 Task: Create Card Sales Meeting Review in Board Competitive Intelligence Best Practices to Workspace Backup and Recovery Software. Create Card Parkour Review in Board Social Media Advertising Targeting to Workspace Backup and Recovery Software. Create Card Sales Proposal Review in Board Customer Service Self-Service Support Content Creation and Optimization to Workspace Backup and Recovery Software
Action: Mouse moved to (62, 262)
Screenshot: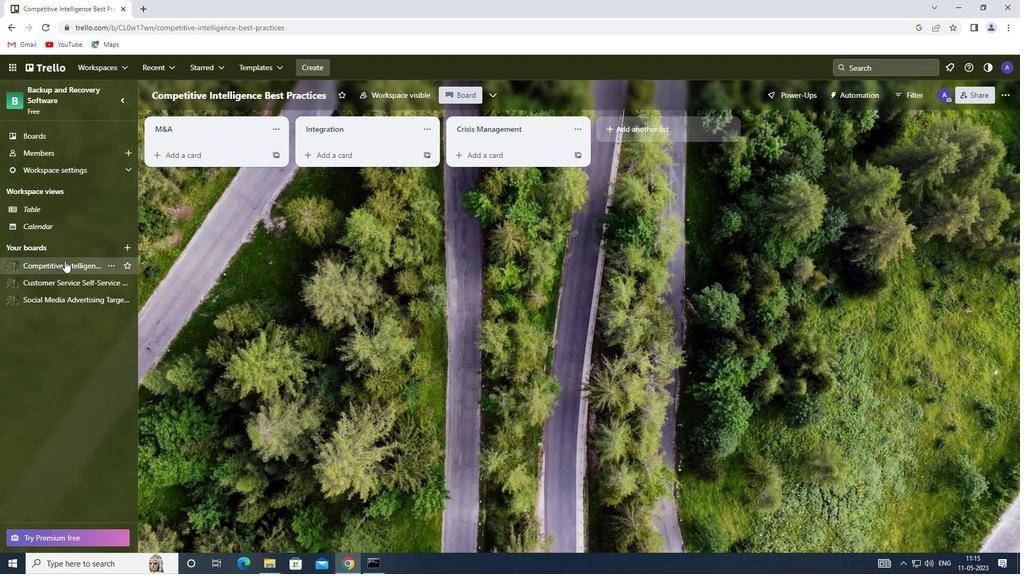 
Action: Mouse pressed left at (62, 262)
Screenshot: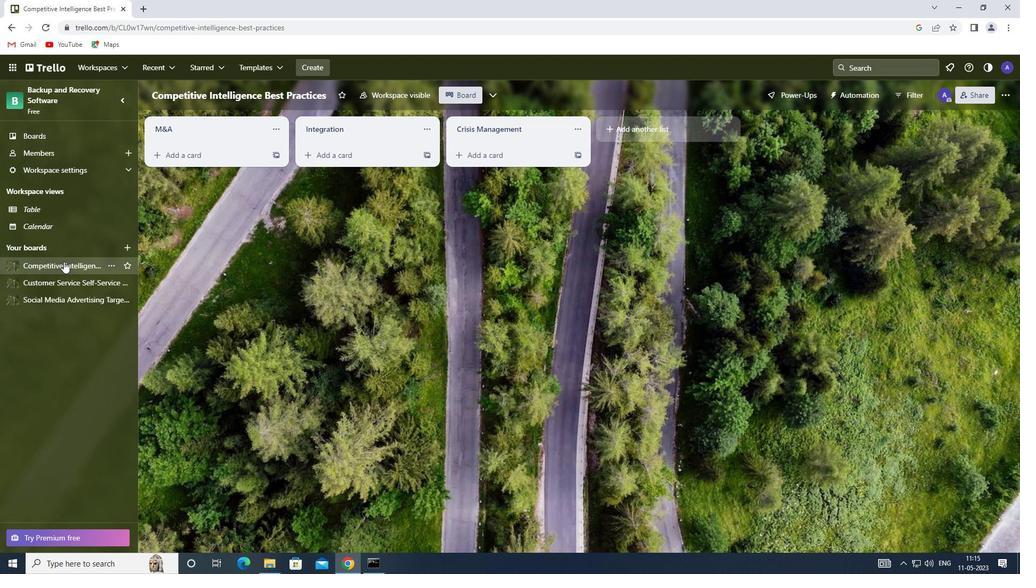 
Action: Mouse moved to (185, 156)
Screenshot: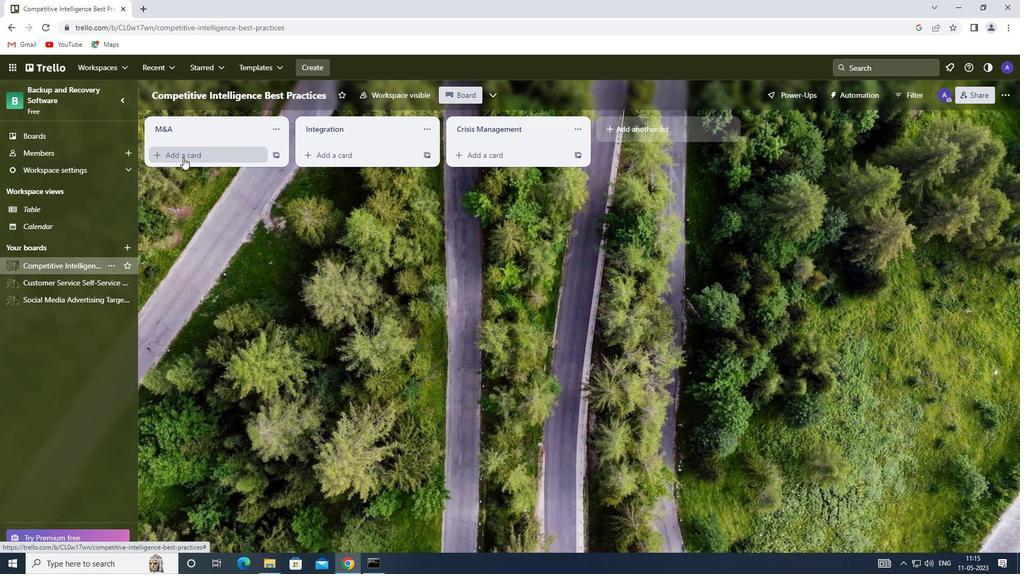 
Action: Mouse pressed left at (185, 156)
Screenshot: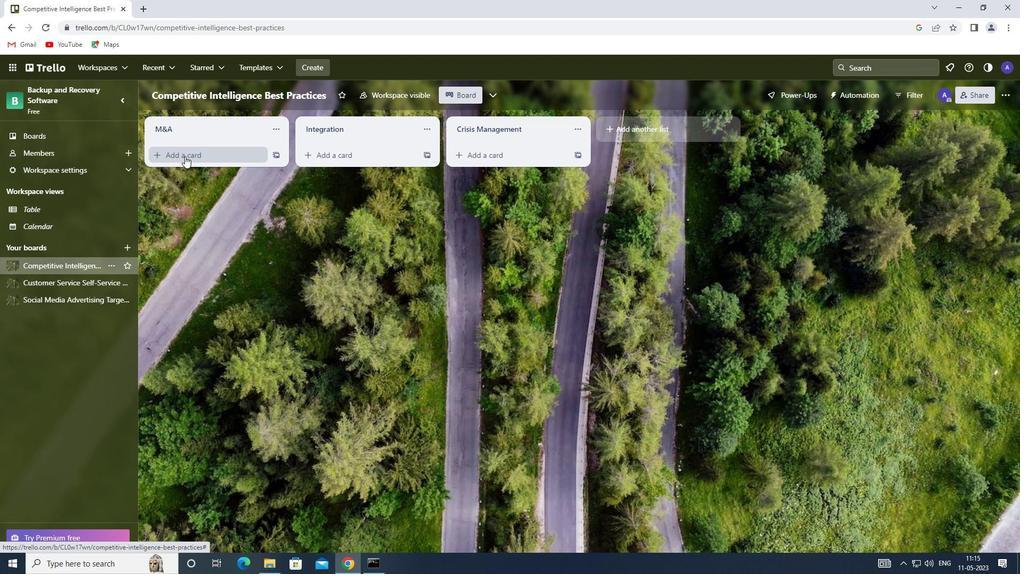 
Action: Mouse moved to (194, 150)
Screenshot: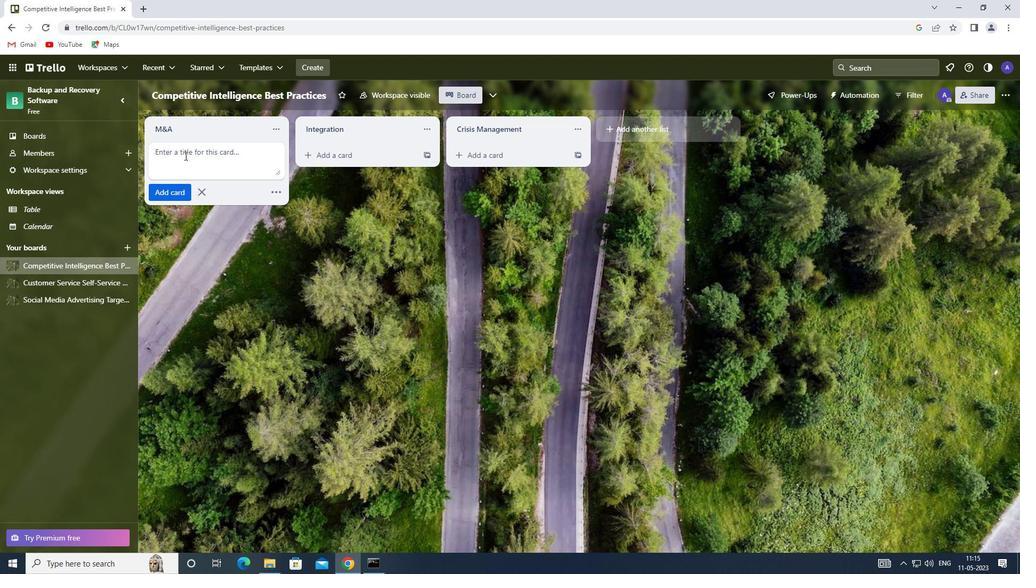 
Action: Key pressed <Key.shift><Key.shift>SALES<Key.space><Key.shift>MEETING<Key.space><Key.shift>REVIEW<Key.enter>
Screenshot: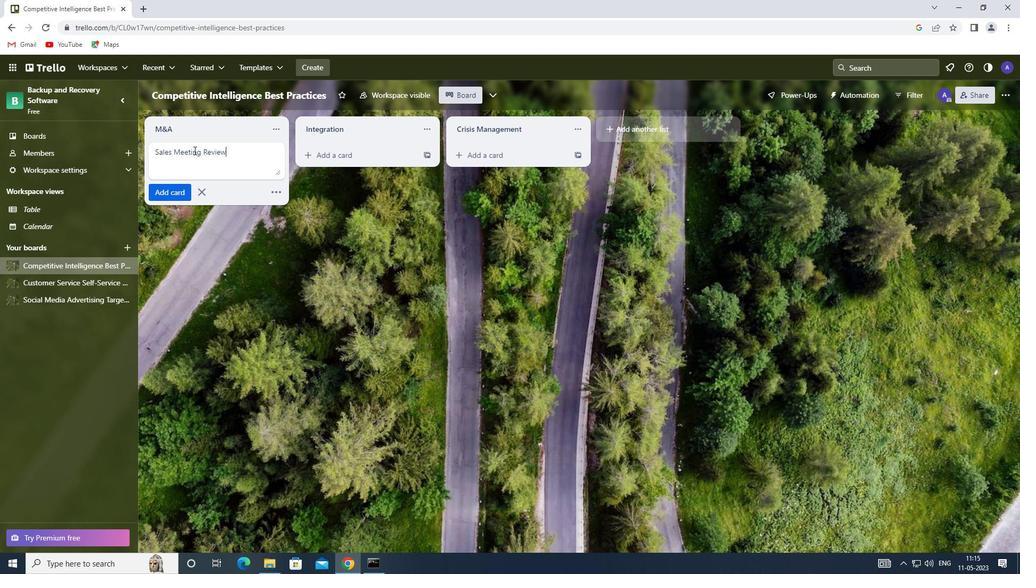 
Action: Mouse moved to (44, 293)
Screenshot: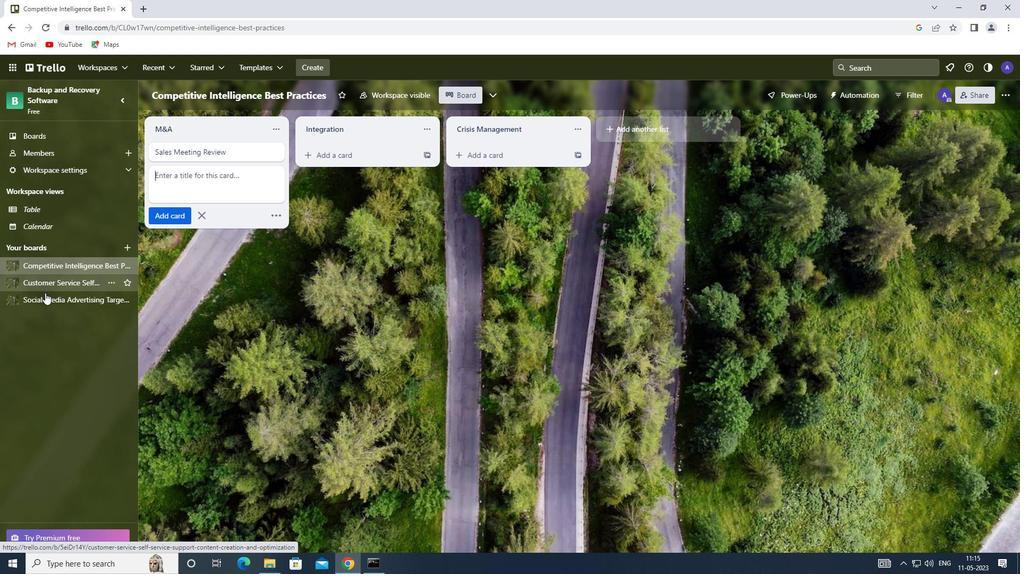 
Action: Mouse pressed left at (44, 293)
Screenshot: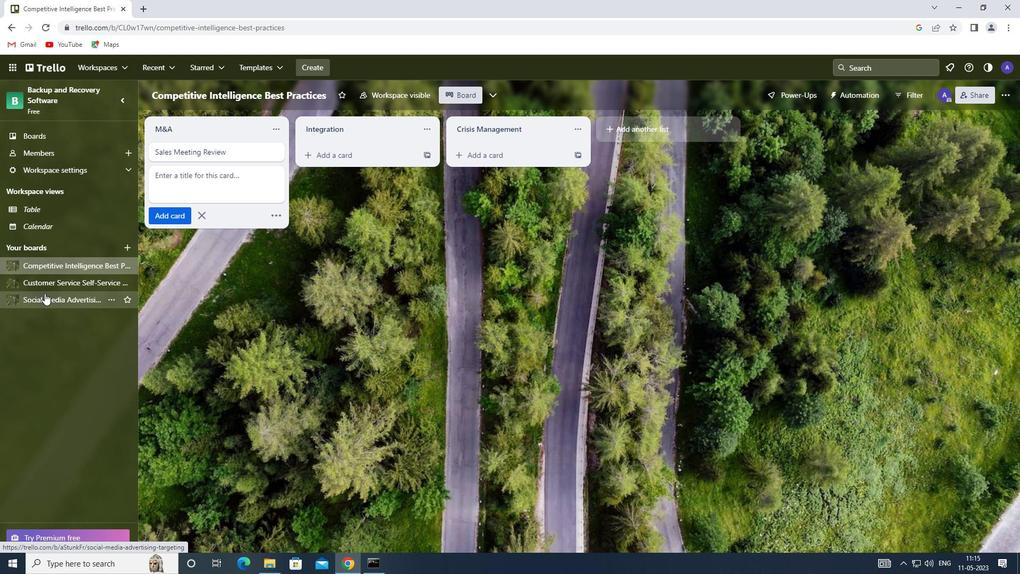 
Action: Mouse moved to (174, 158)
Screenshot: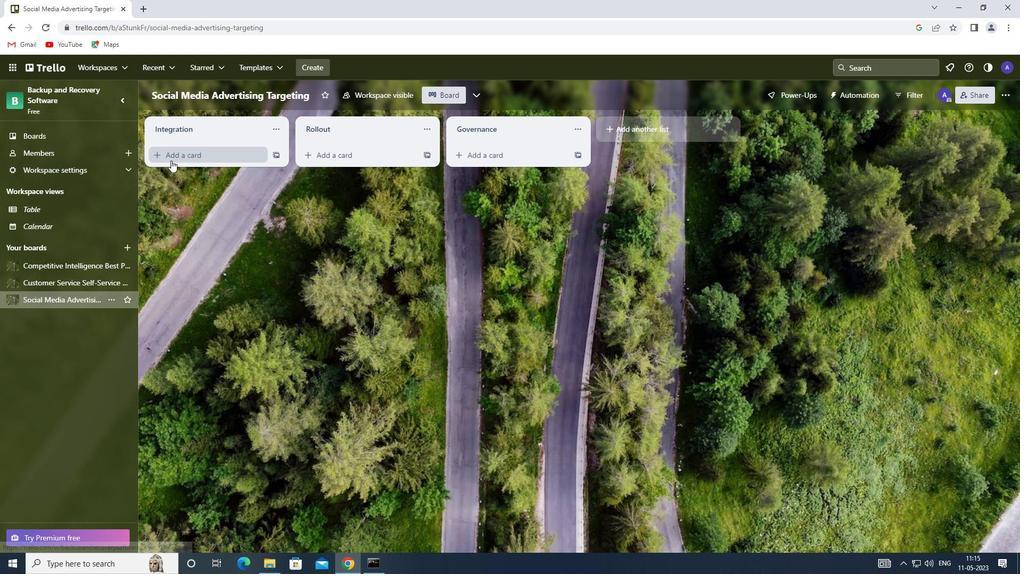 
Action: Mouse pressed left at (174, 158)
Screenshot: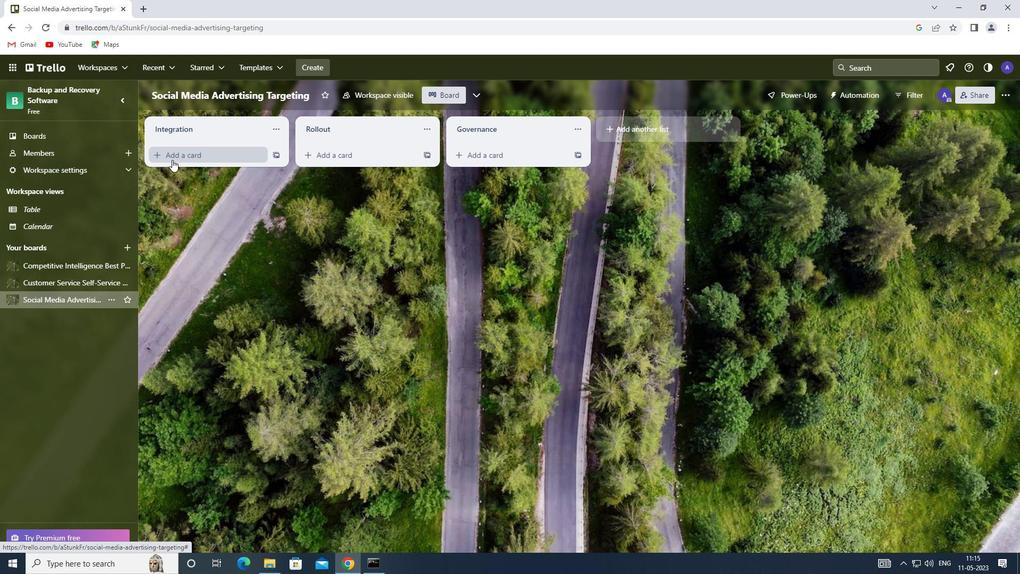 
Action: Mouse pressed left at (174, 158)
Screenshot: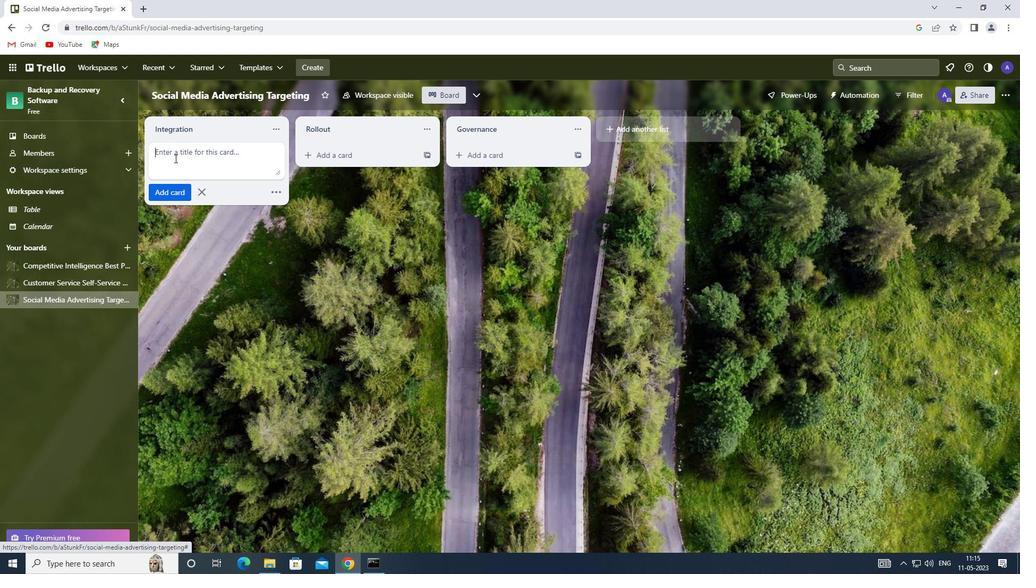 
Action: Key pressed <Key.shift>PARKOUR<Key.space><Key.shift>REVIEW<Key.enter>
Screenshot: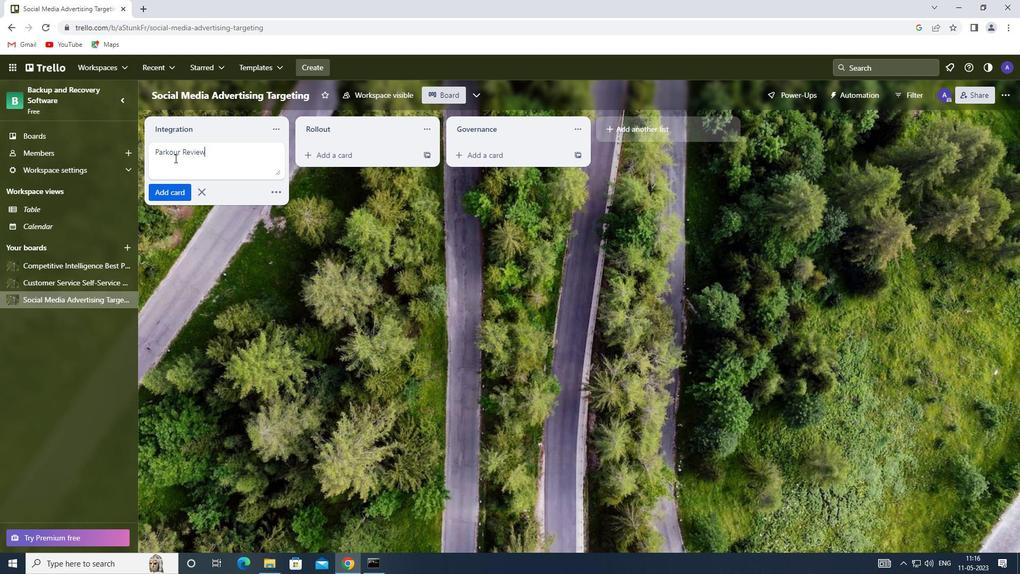 
Action: Mouse moved to (56, 283)
Screenshot: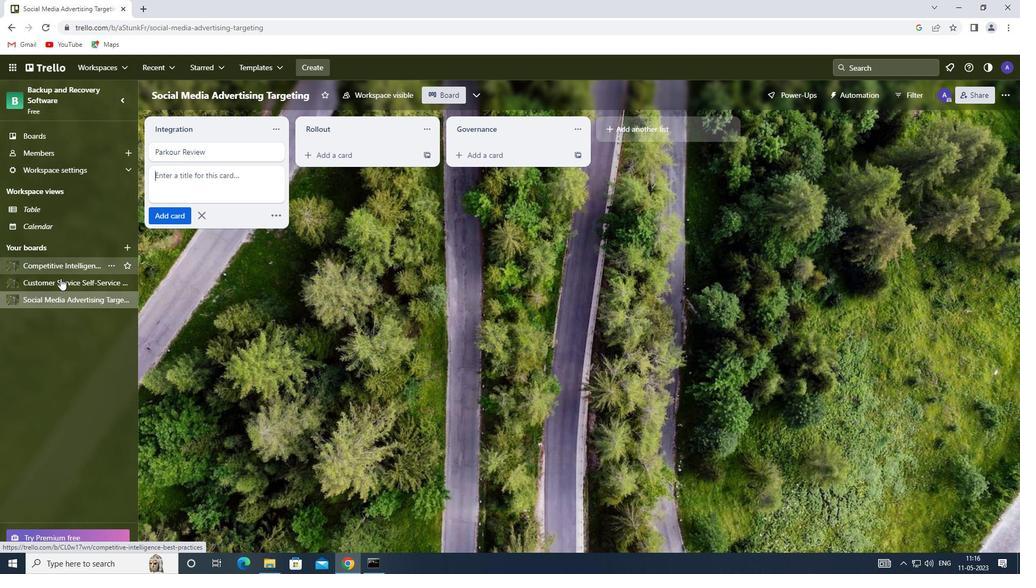 
Action: Mouse pressed left at (56, 283)
Screenshot: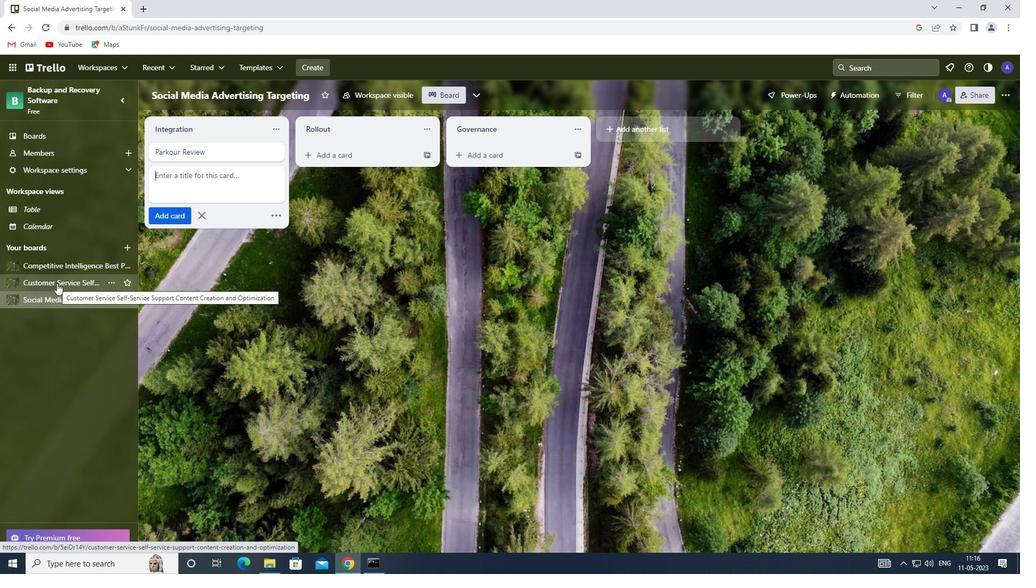 
Action: Mouse moved to (217, 153)
Screenshot: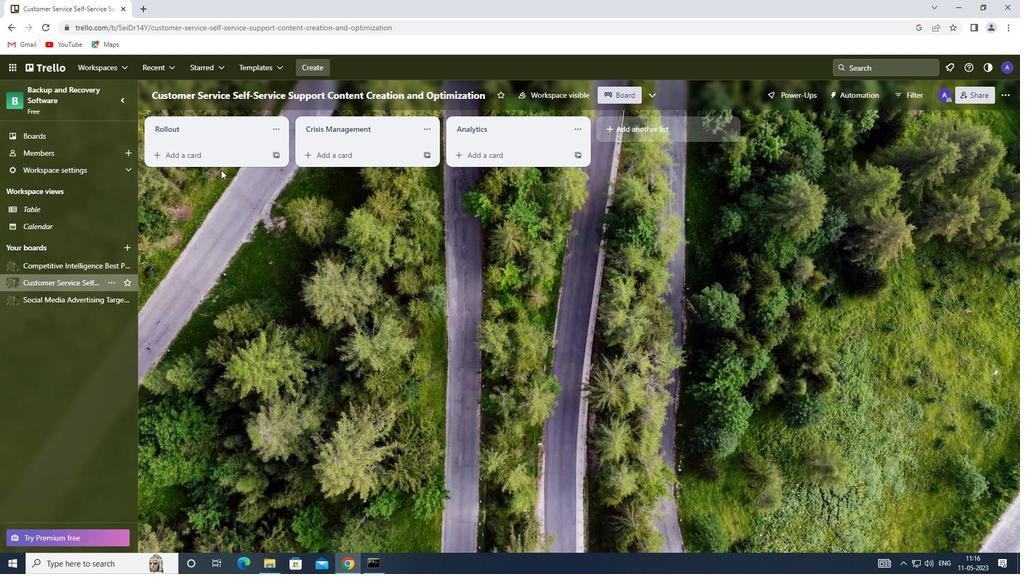 
Action: Mouse pressed left at (217, 153)
Screenshot: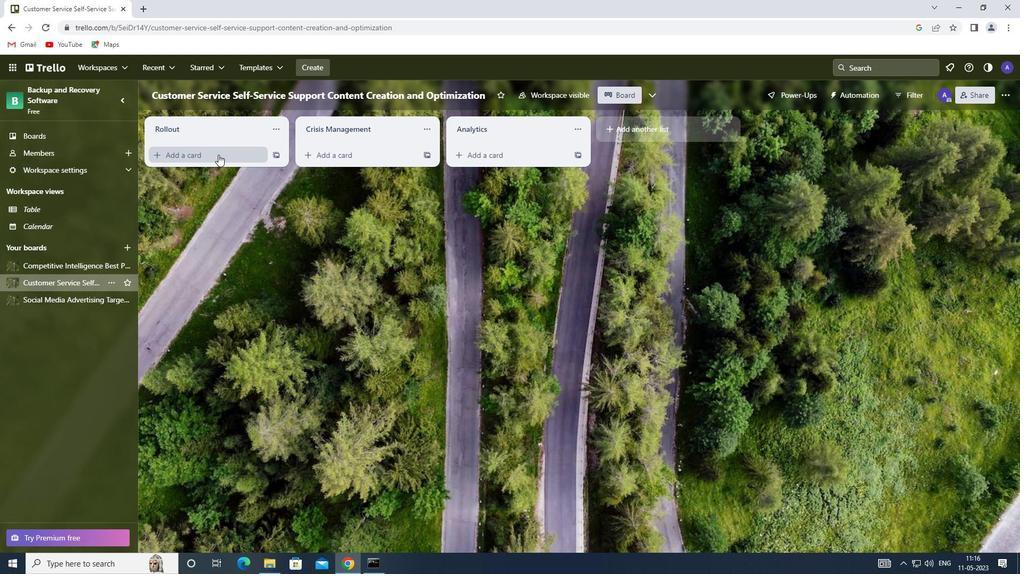 
Action: Mouse moved to (187, 160)
Screenshot: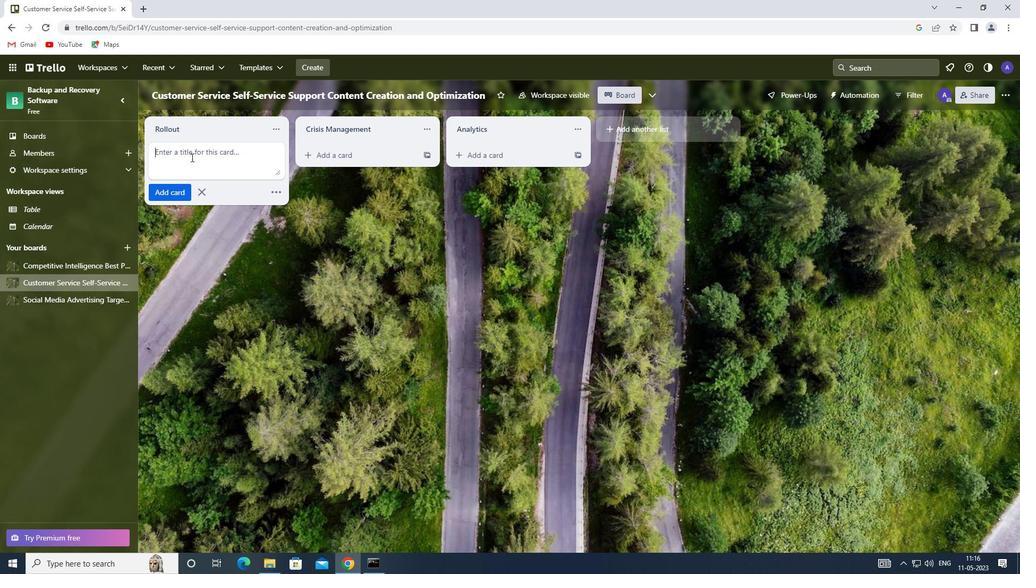 
Action: Mouse pressed left at (187, 160)
Screenshot: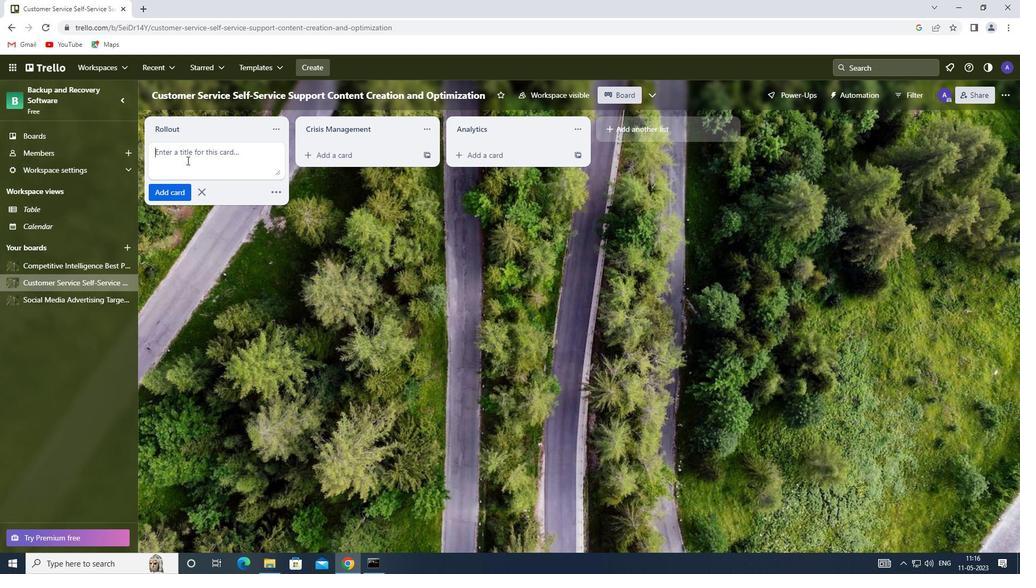 
Action: Key pressed <Key.shift>SALES<Key.space><Key.shift>PROPOSAL<Key.space><Key.shift>REVIEW<Key.enter>
Screenshot: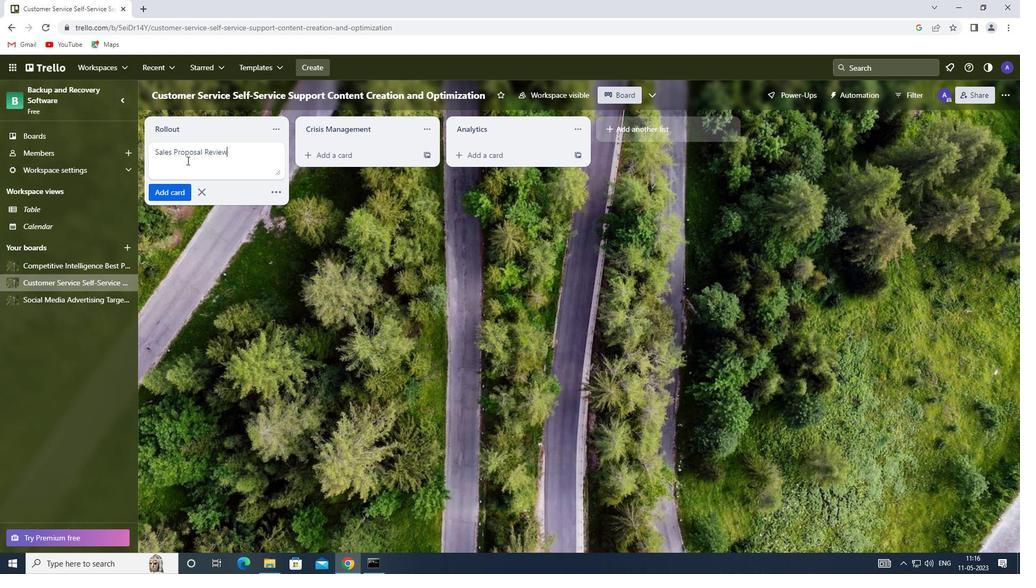 
Action: Mouse moved to (216, 141)
Screenshot: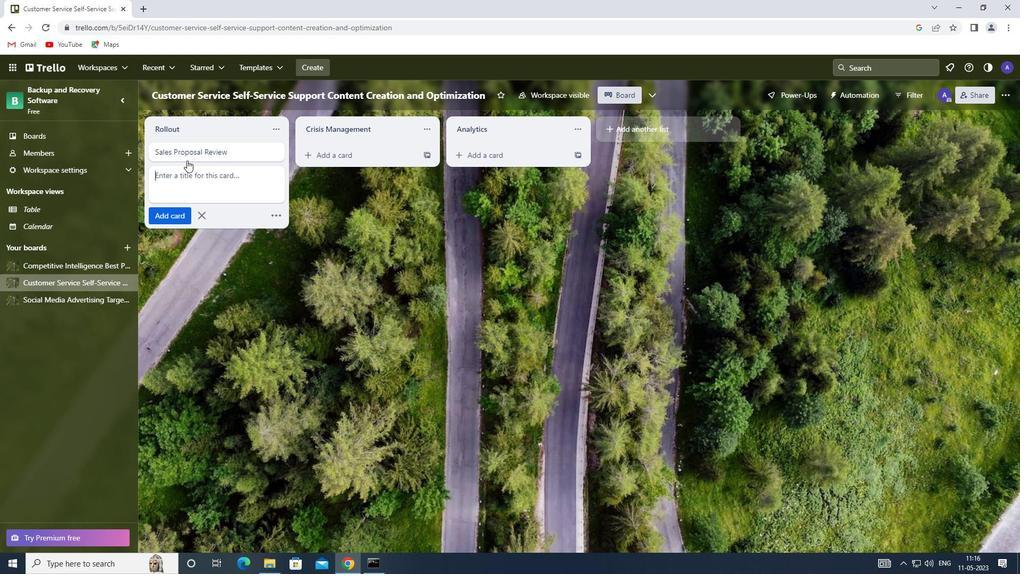 
